 Task: Set the preferences for your new game to include attack reactions.
Action: Mouse moved to (173, 440)
Screenshot: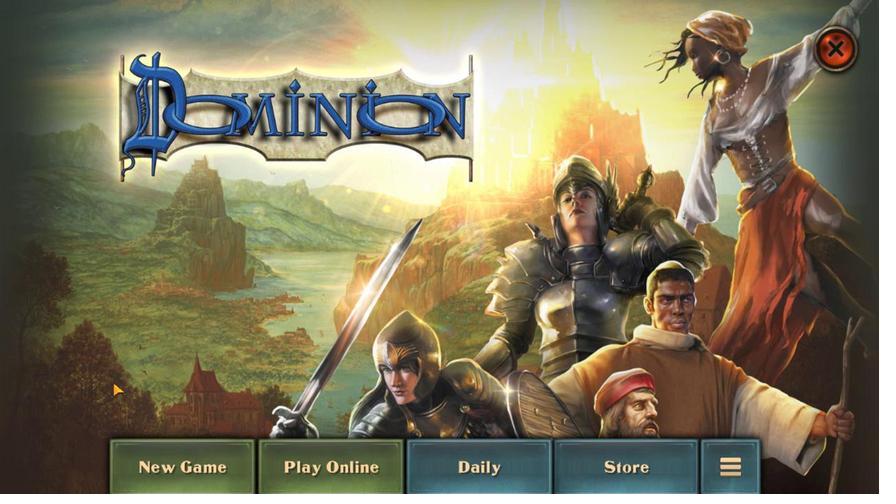 
Action: Mouse pressed left at (173, 440)
Screenshot: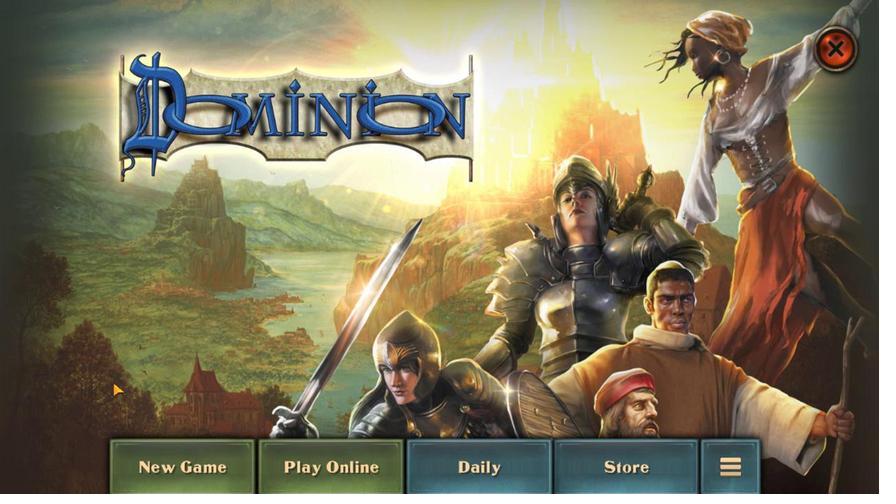 
Action: Mouse moved to (451, 96)
Screenshot: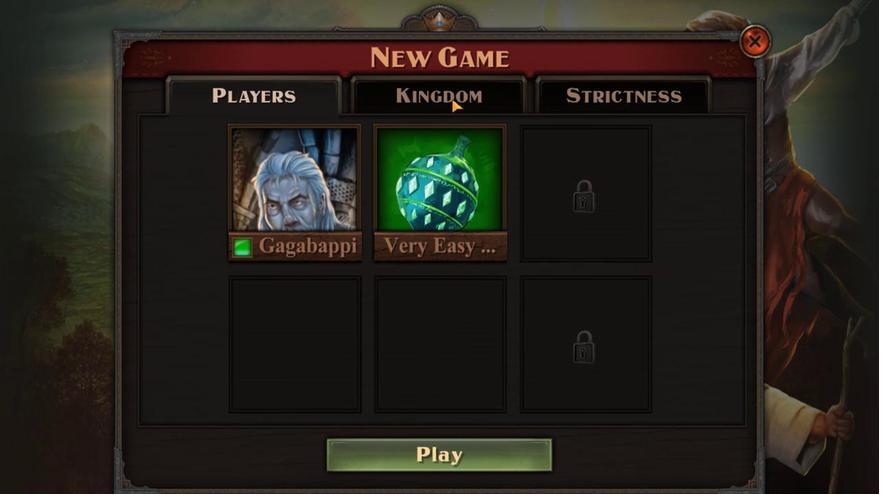 
Action: Mouse pressed left at (451, 96)
Screenshot: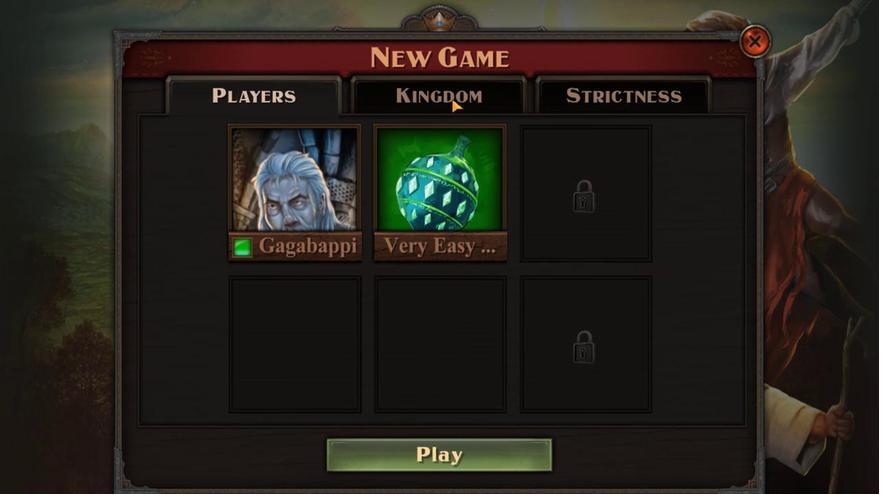 
Action: Mouse moved to (695, 155)
Screenshot: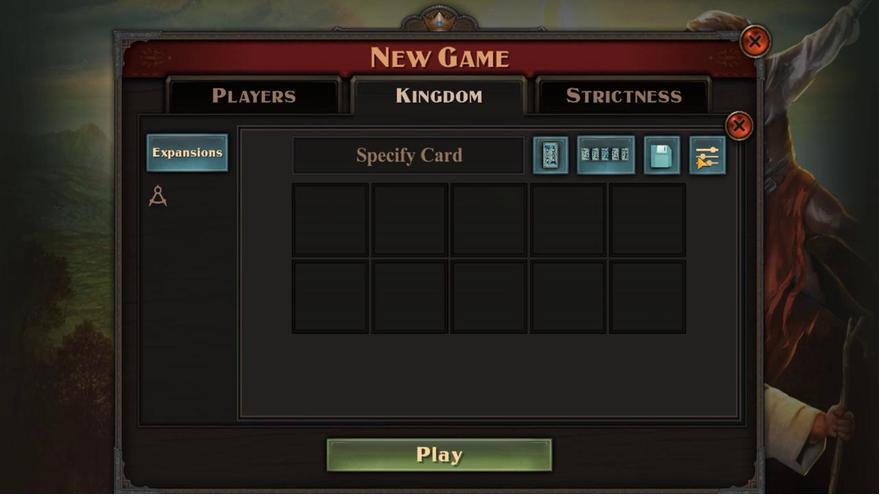 
Action: Mouse pressed left at (695, 155)
Screenshot: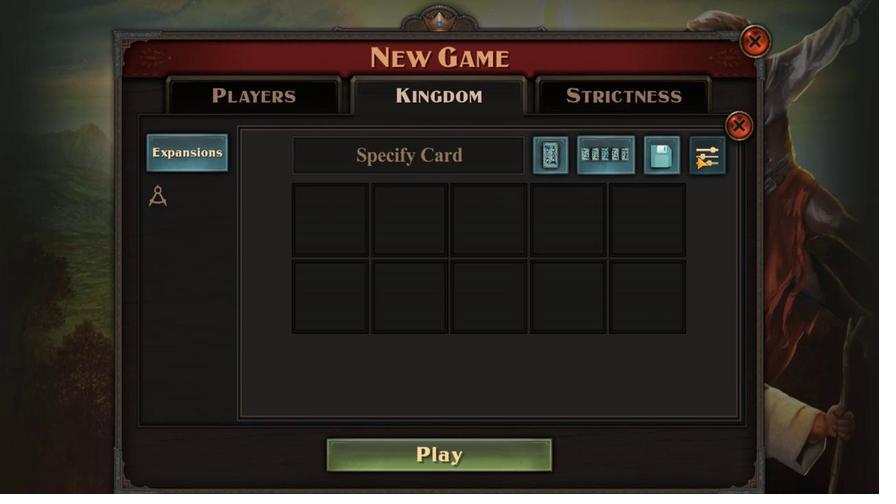 
Action: Mouse moved to (601, 234)
Screenshot: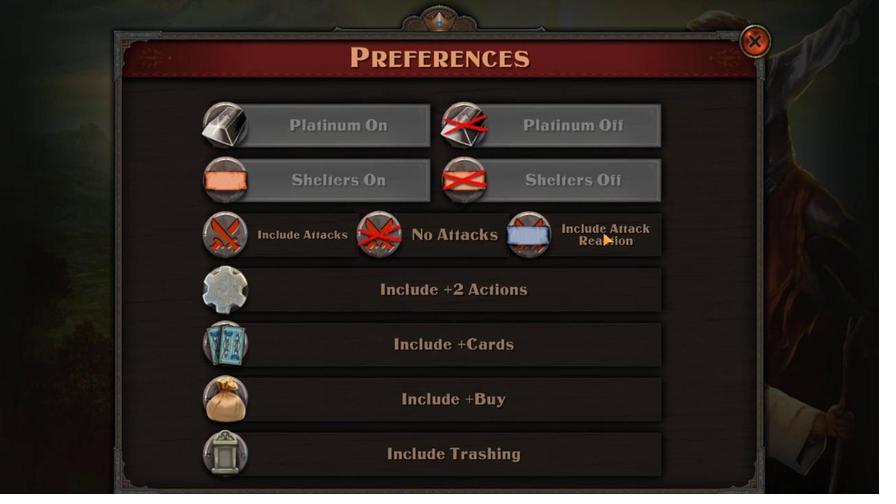 
Action: Mouse pressed left at (601, 234)
Screenshot: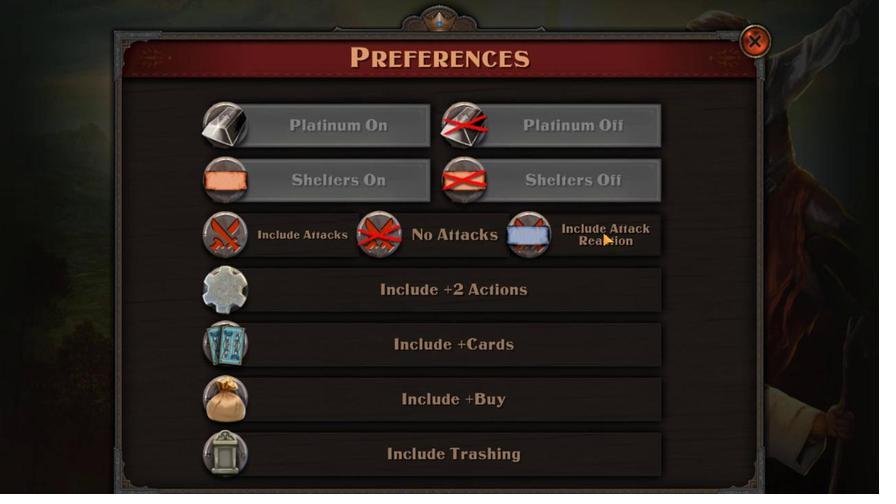
